 Task: Create a rule when a due date between working days ago is moved in a card by anyone.
Action: Mouse moved to (913, 231)
Screenshot: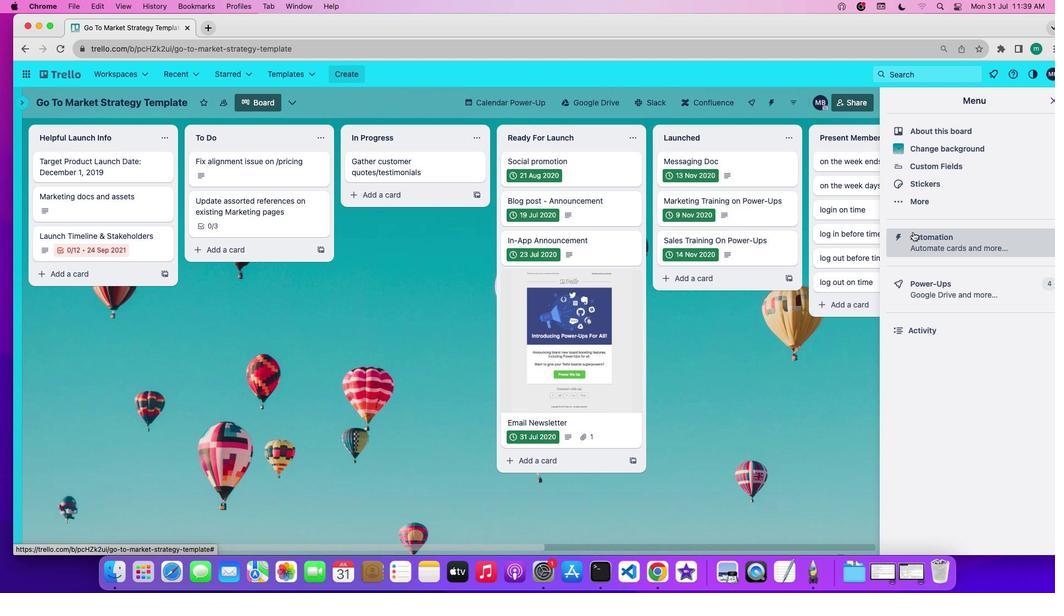 
Action: Mouse pressed left at (913, 231)
Screenshot: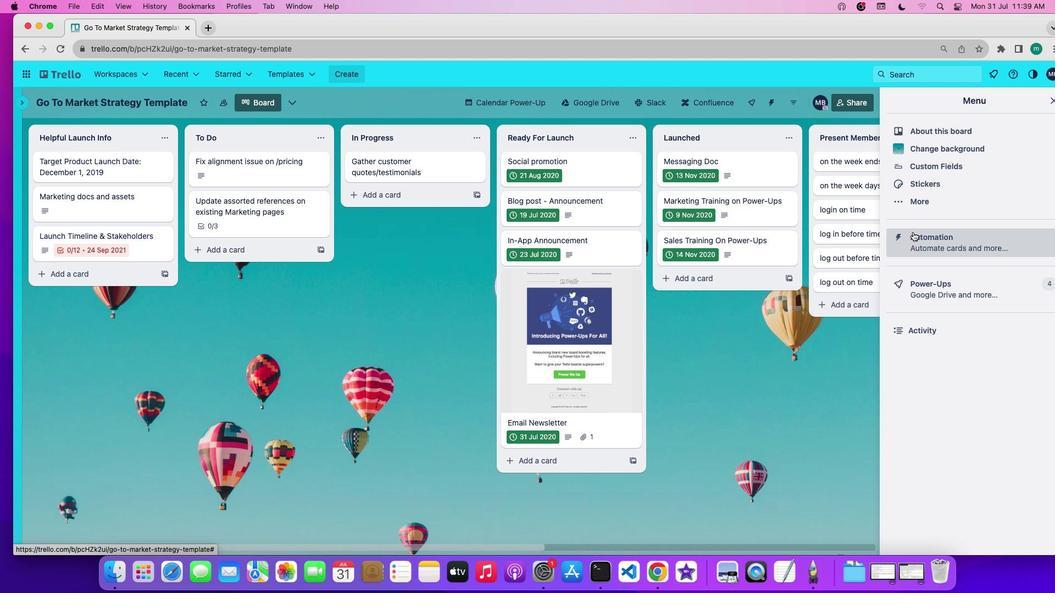 
Action: Mouse moved to (96, 202)
Screenshot: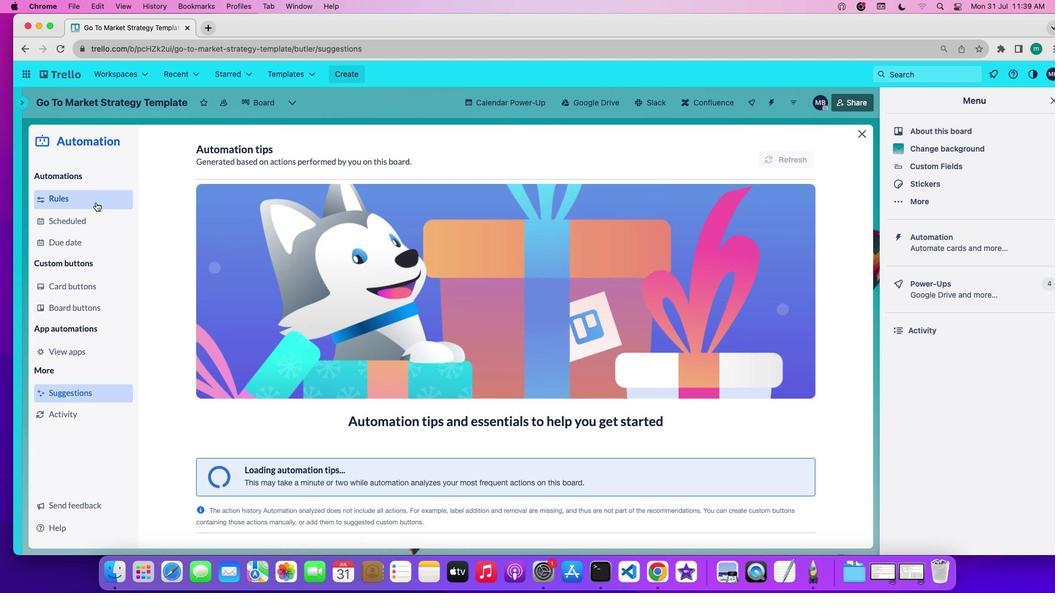 
Action: Mouse pressed left at (96, 202)
Screenshot: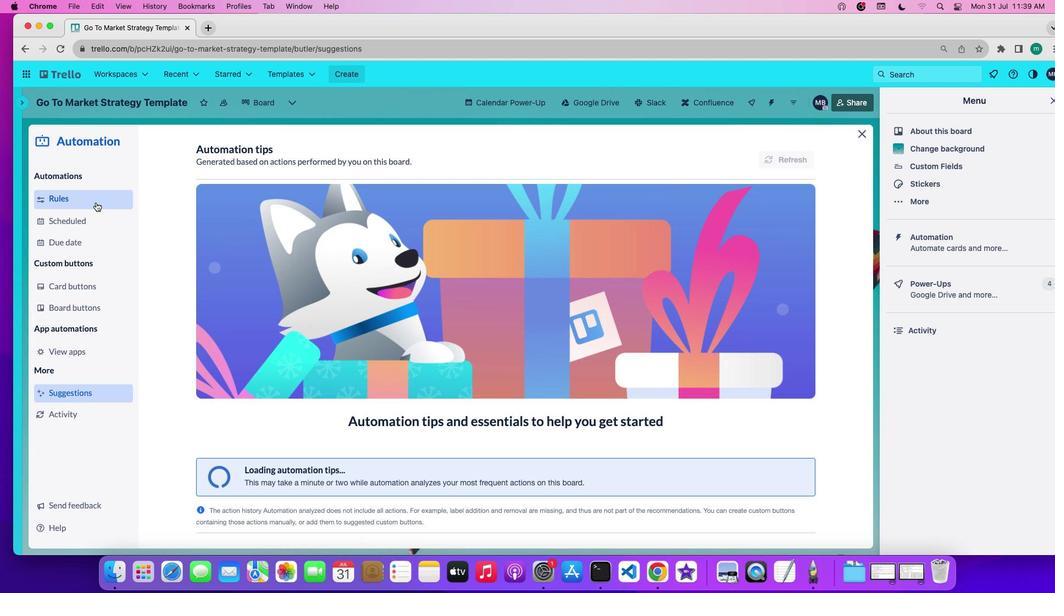 
Action: Mouse moved to (275, 393)
Screenshot: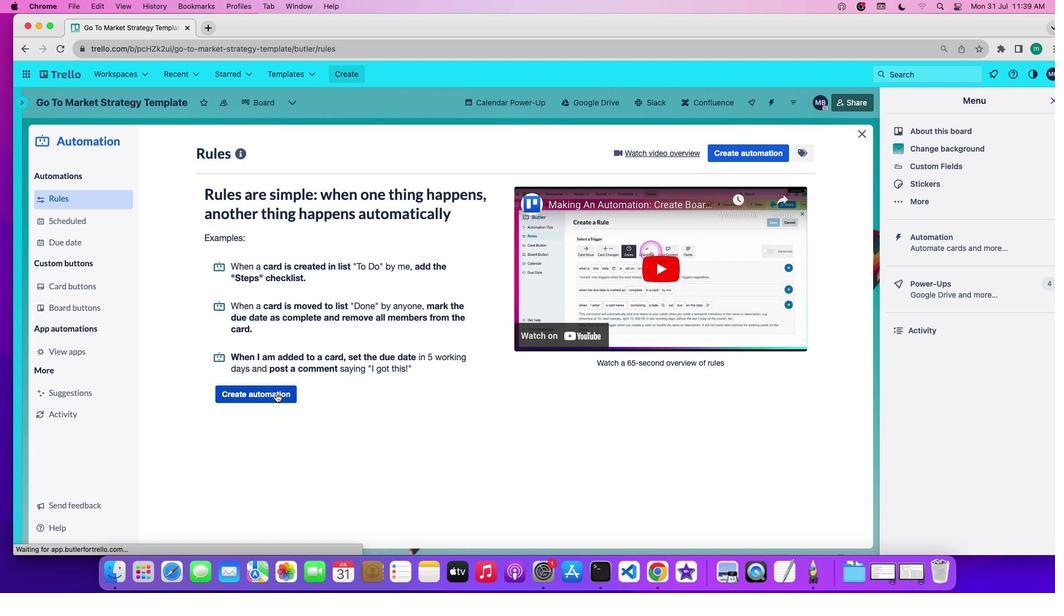 
Action: Mouse pressed left at (275, 393)
Screenshot: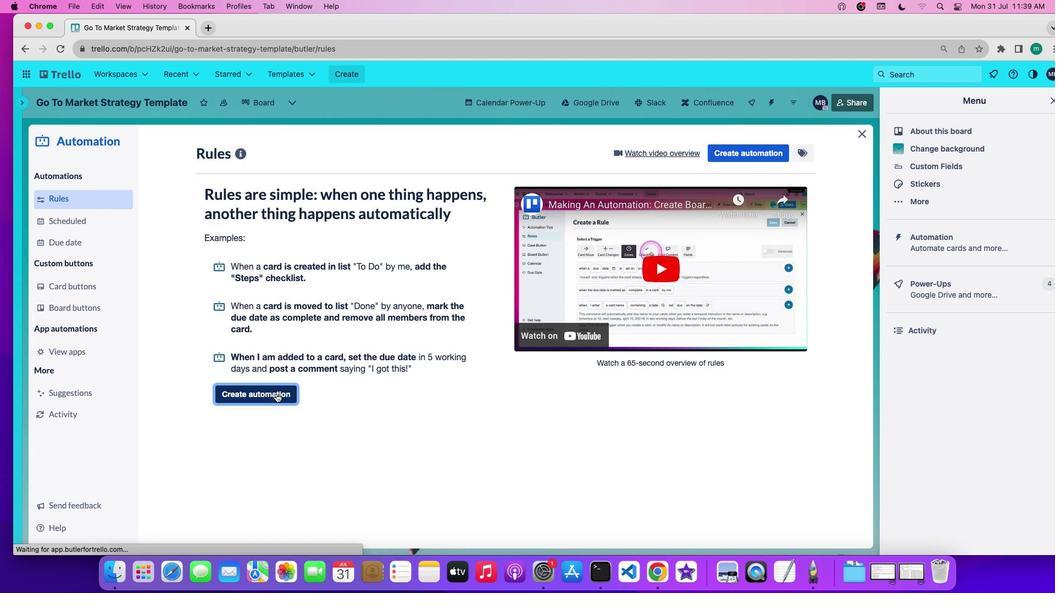 
Action: Mouse moved to (494, 261)
Screenshot: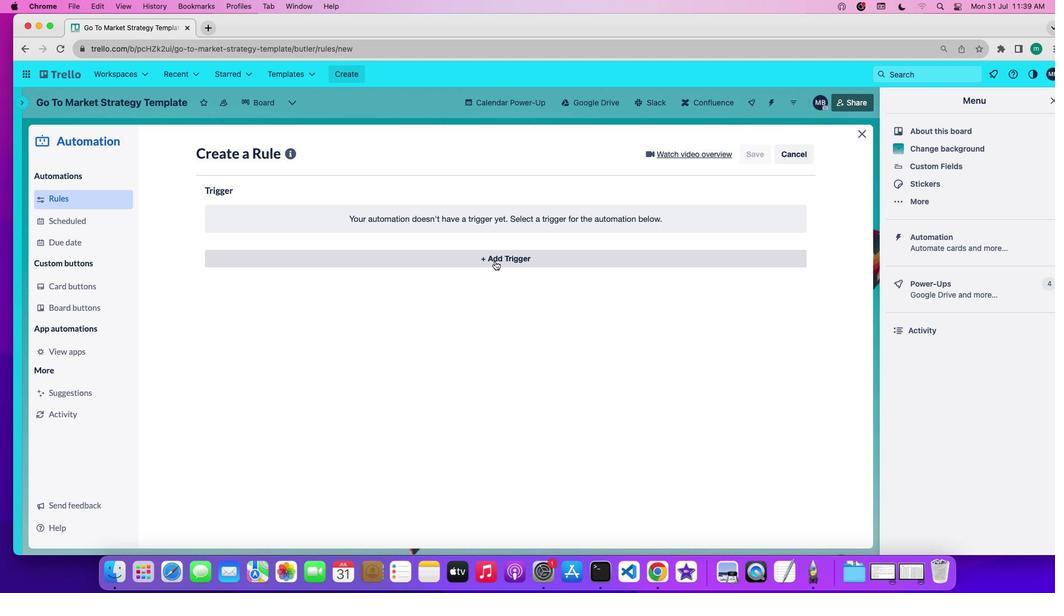 
Action: Mouse pressed left at (494, 261)
Screenshot: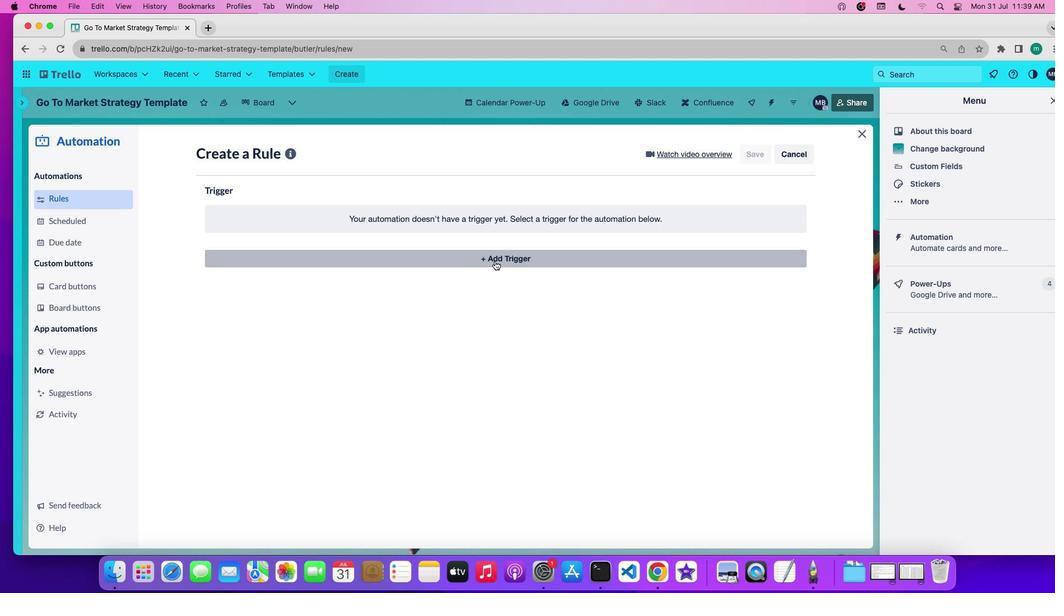 
Action: Mouse moved to (324, 290)
Screenshot: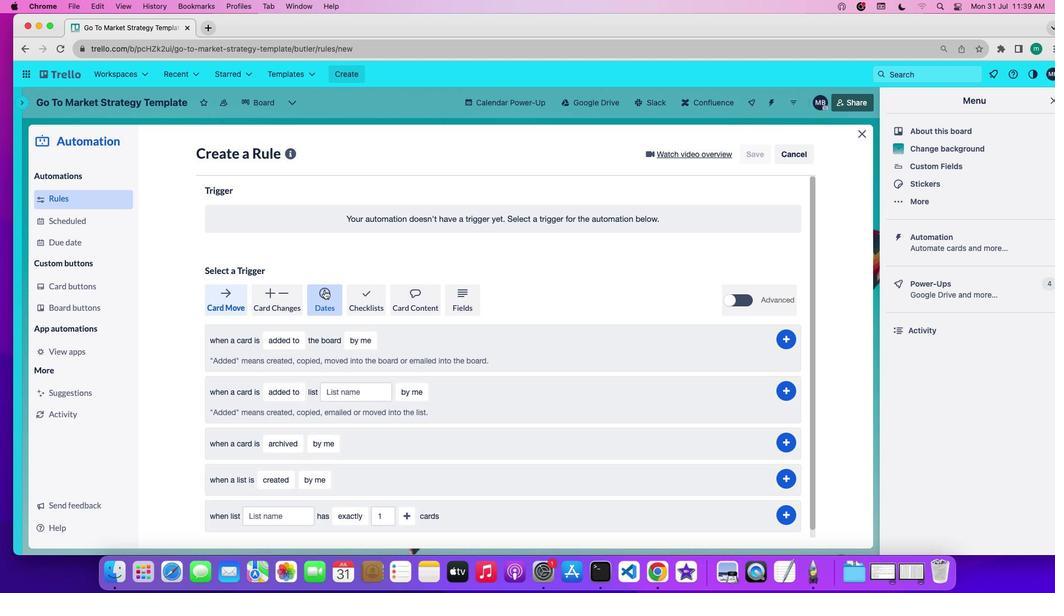 
Action: Mouse pressed left at (324, 290)
Screenshot: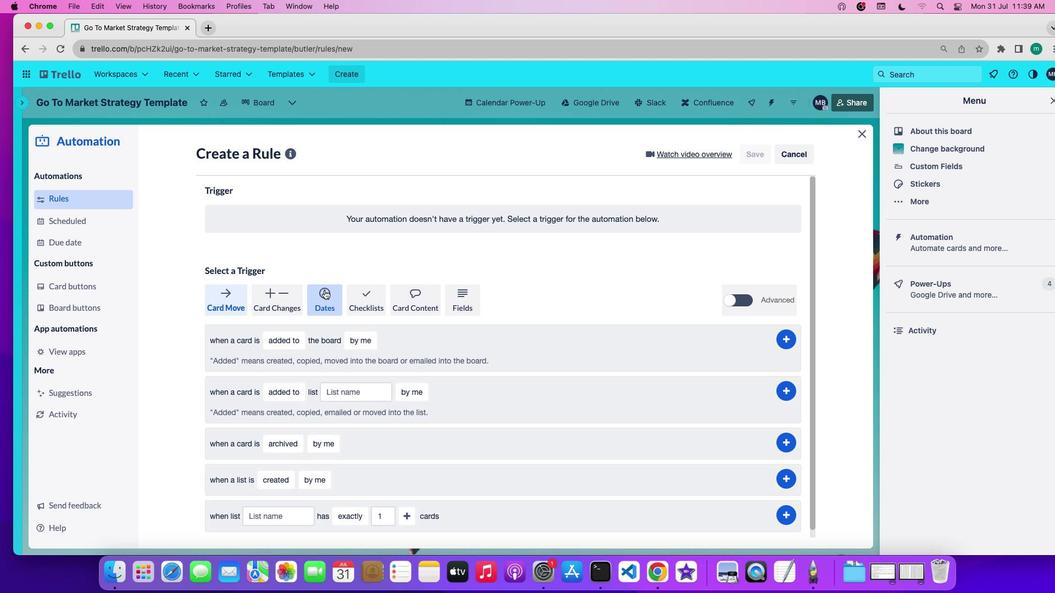 
Action: Mouse moved to (253, 342)
Screenshot: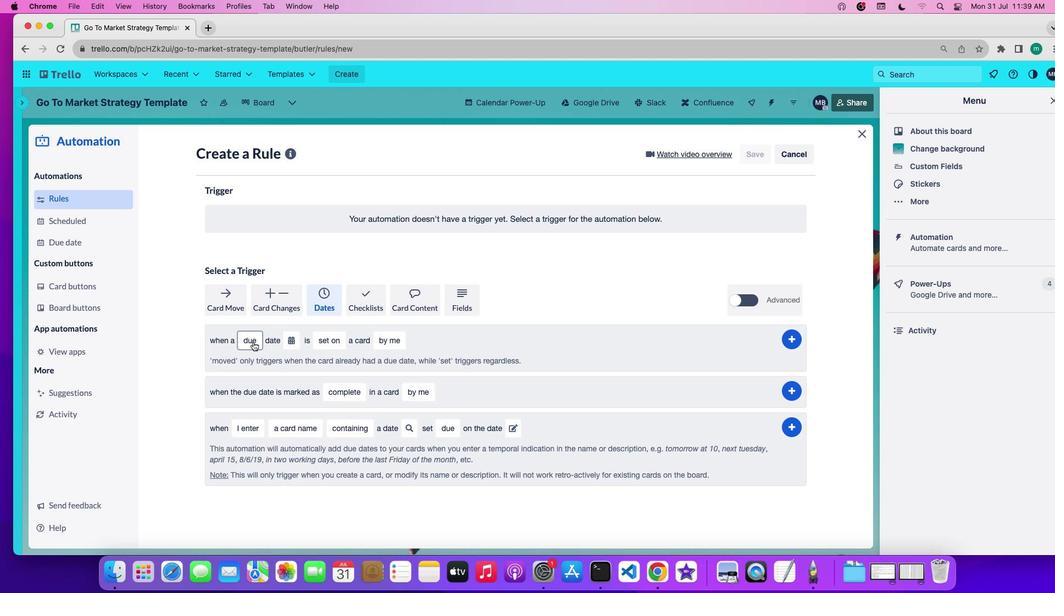 
Action: Mouse pressed left at (253, 342)
Screenshot: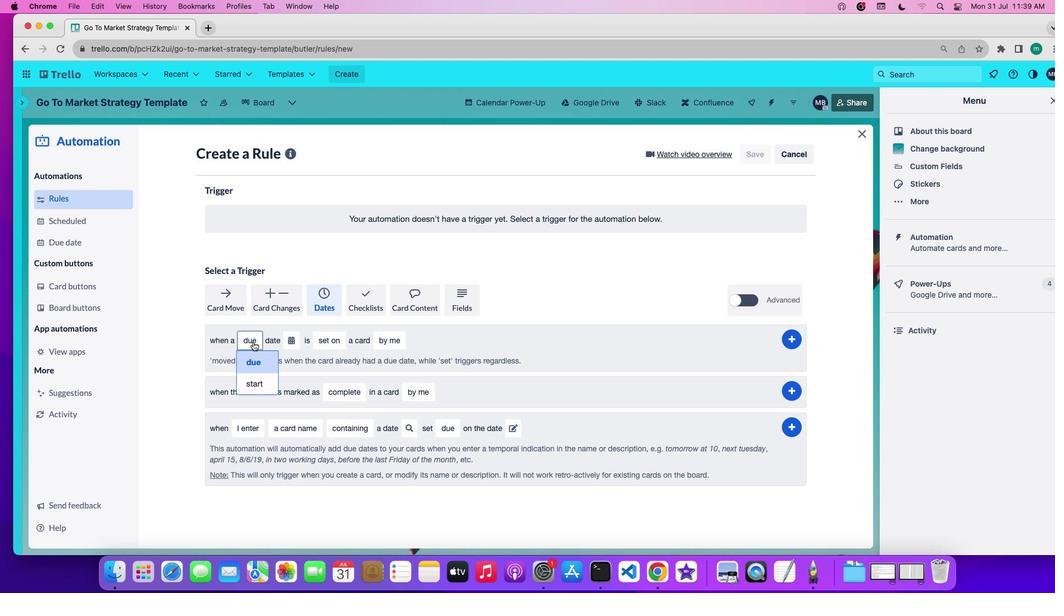 
Action: Mouse moved to (255, 362)
Screenshot: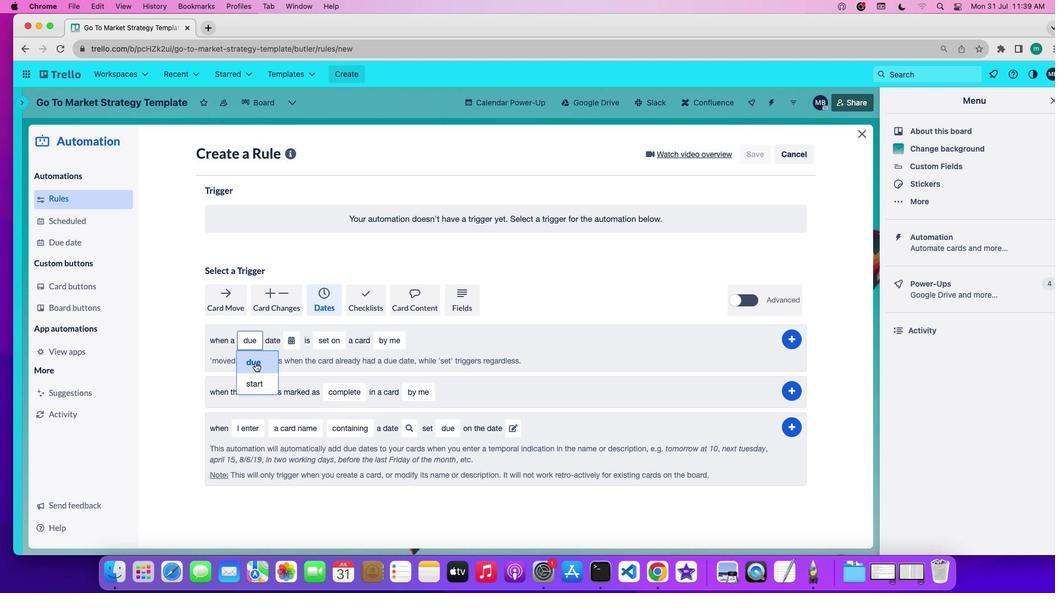 
Action: Mouse pressed left at (255, 362)
Screenshot: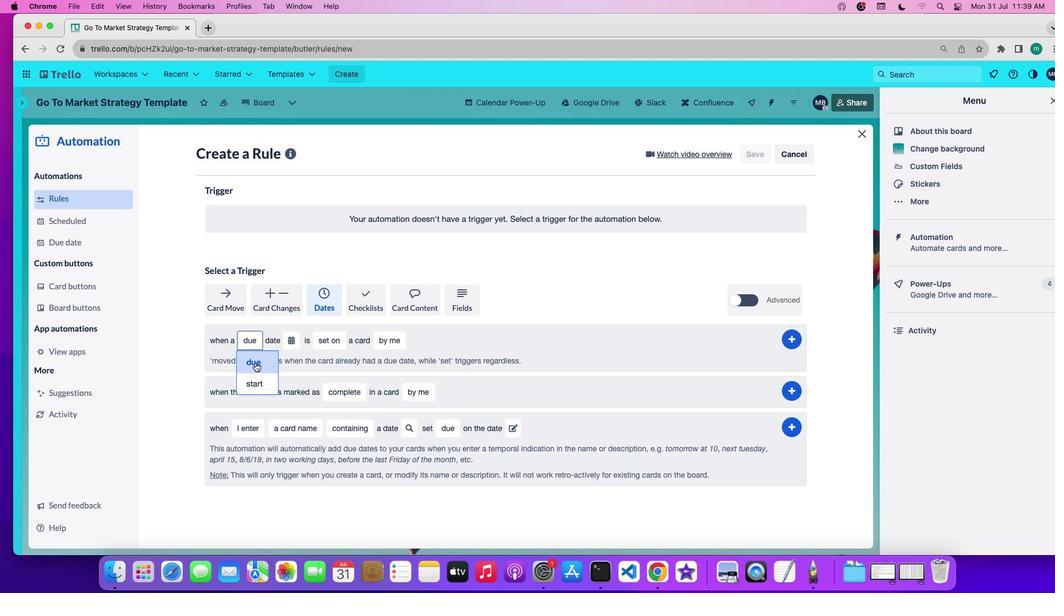 
Action: Mouse moved to (287, 345)
Screenshot: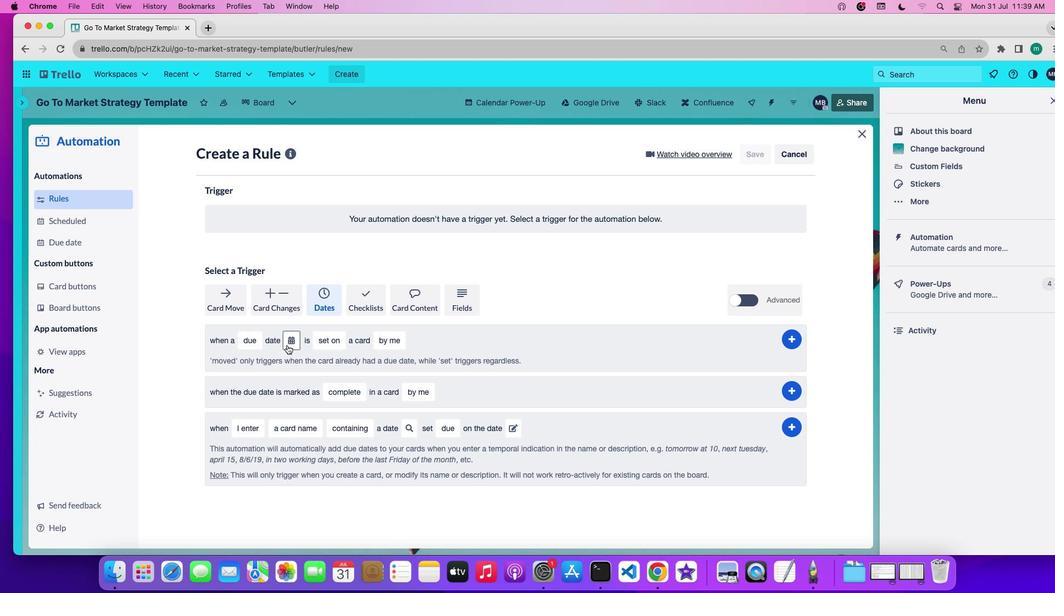 
Action: Mouse pressed left at (287, 345)
Screenshot: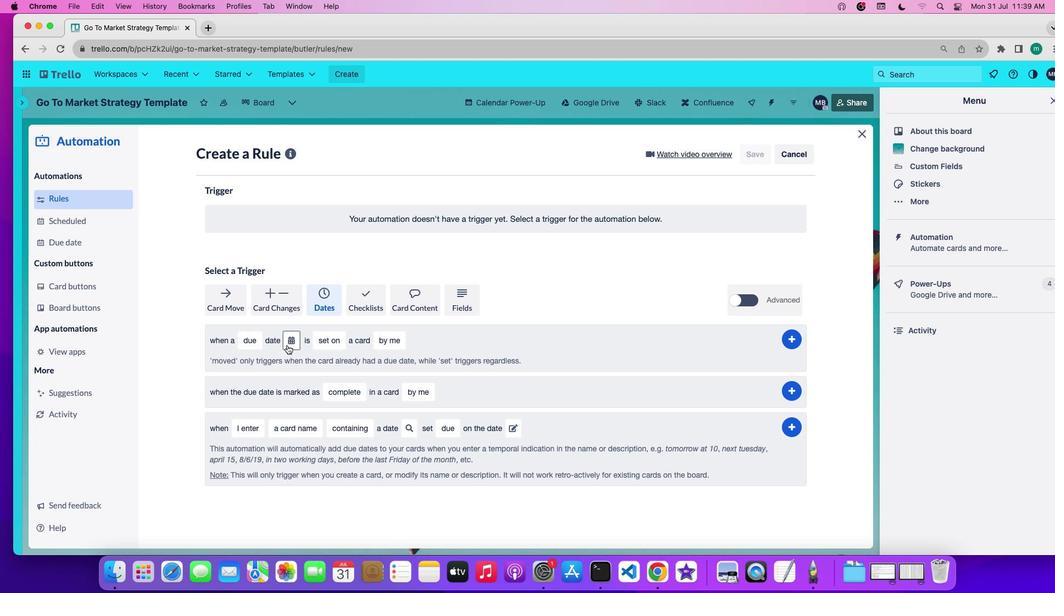 
Action: Mouse moved to (302, 404)
Screenshot: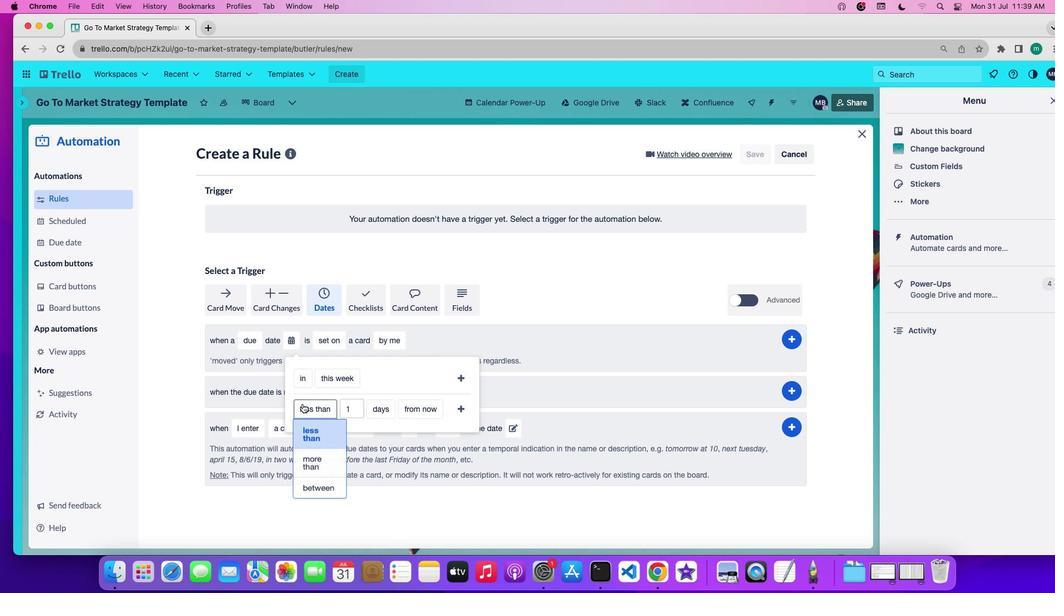 
Action: Mouse pressed left at (302, 404)
Screenshot: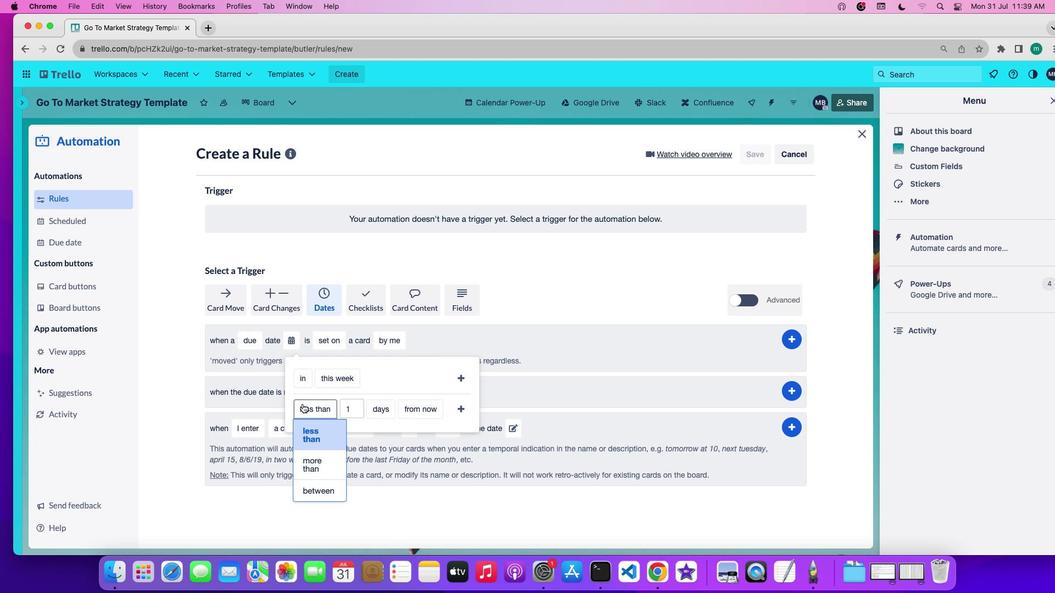
Action: Mouse moved to (300, 487)
Screenshot: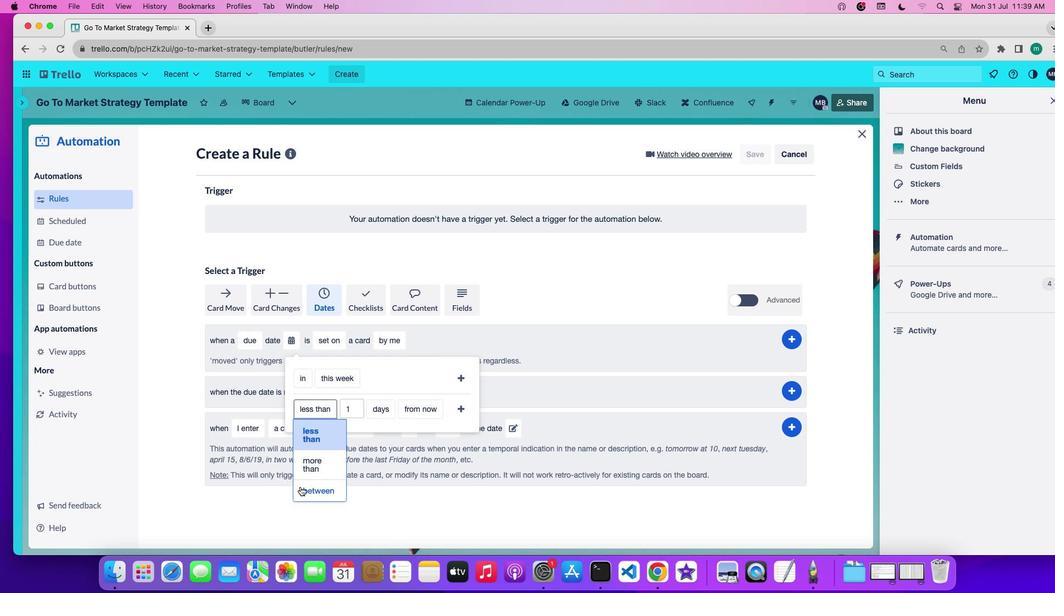 
Action: Mouse pressed left at (300, 487)
Screenshot: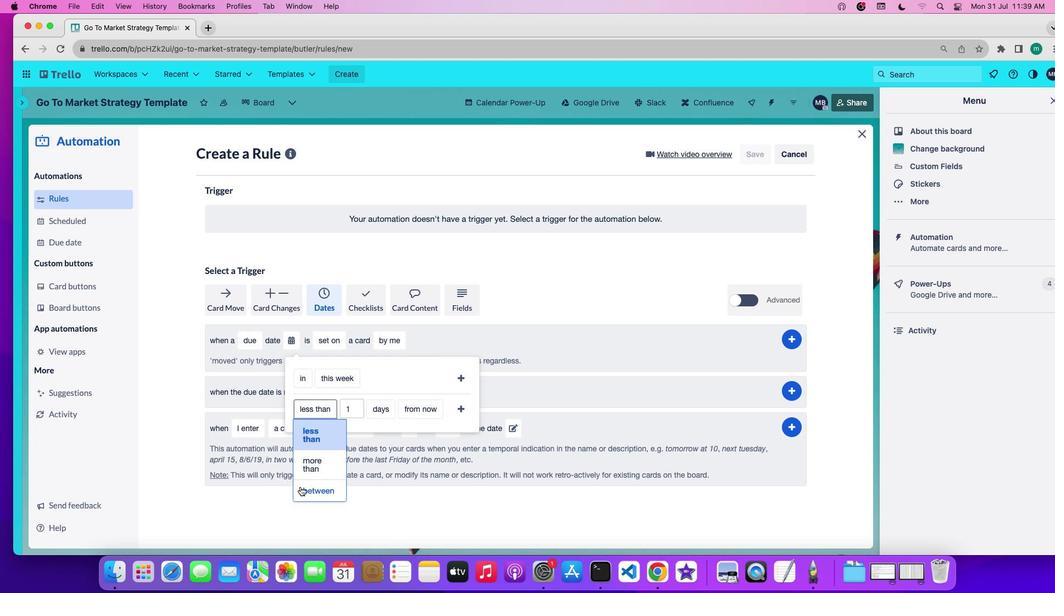 
Action: Mouse moved to (429, 413)
Screenshot: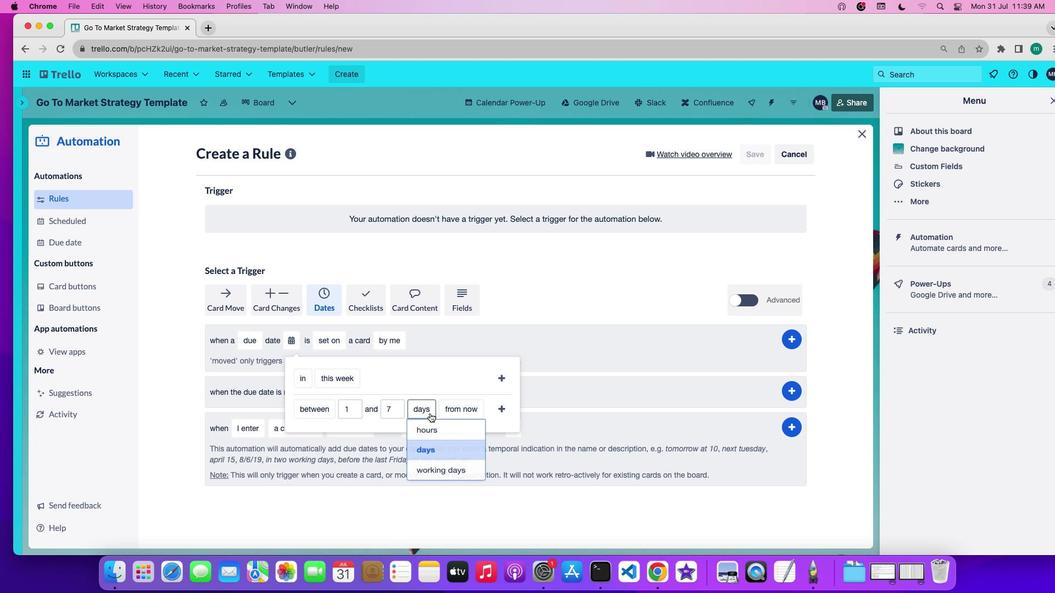 
Action: Mouse pressed left at (429, 413)
Screenshot: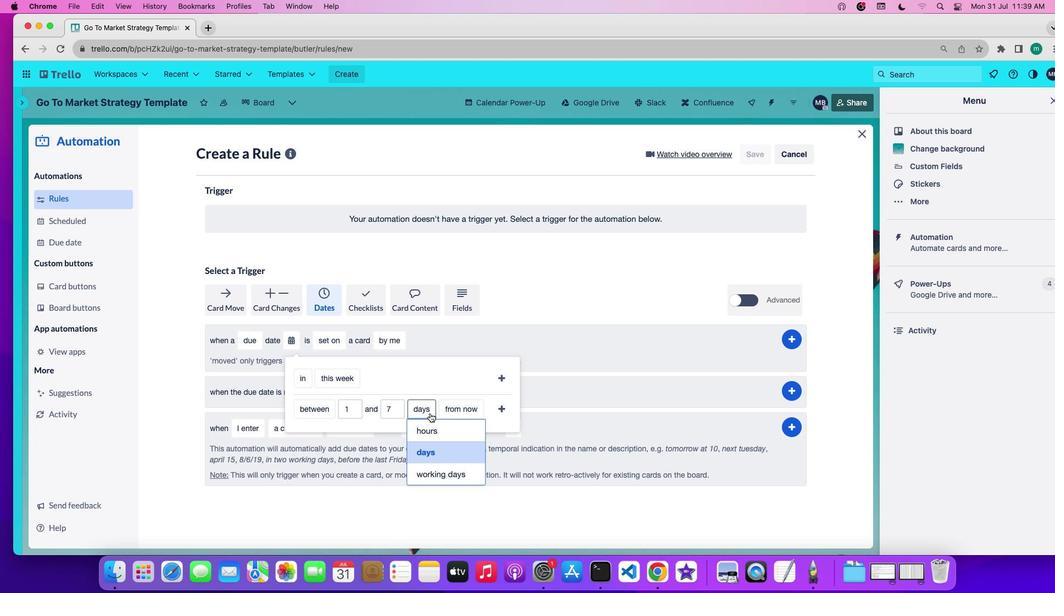 
Action: Mouse moved to (443, 476)
Screenshot: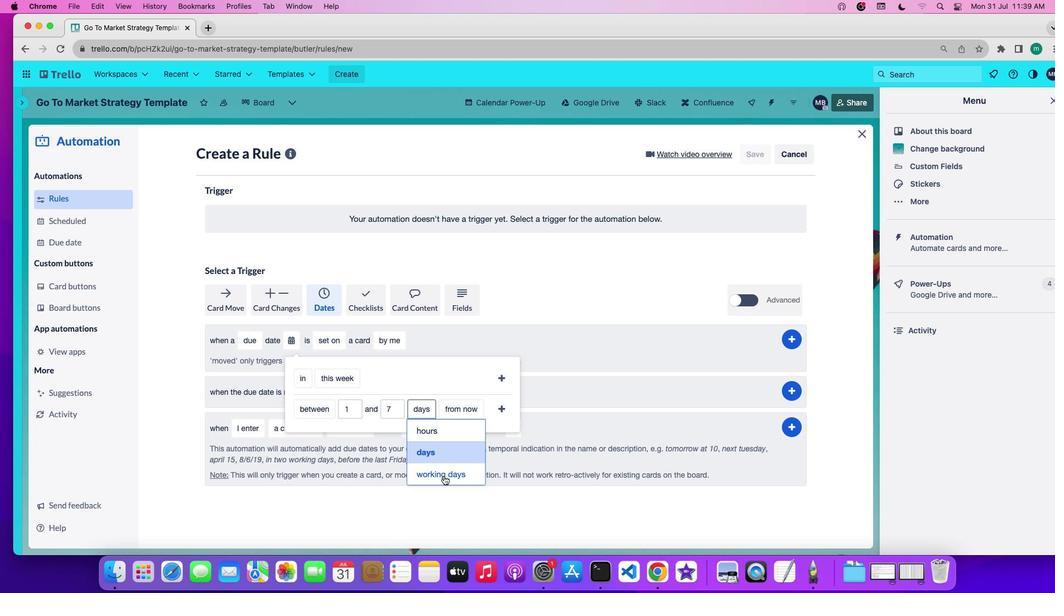 
Action: Mouse pressed left at (443, 476)
Screenshot: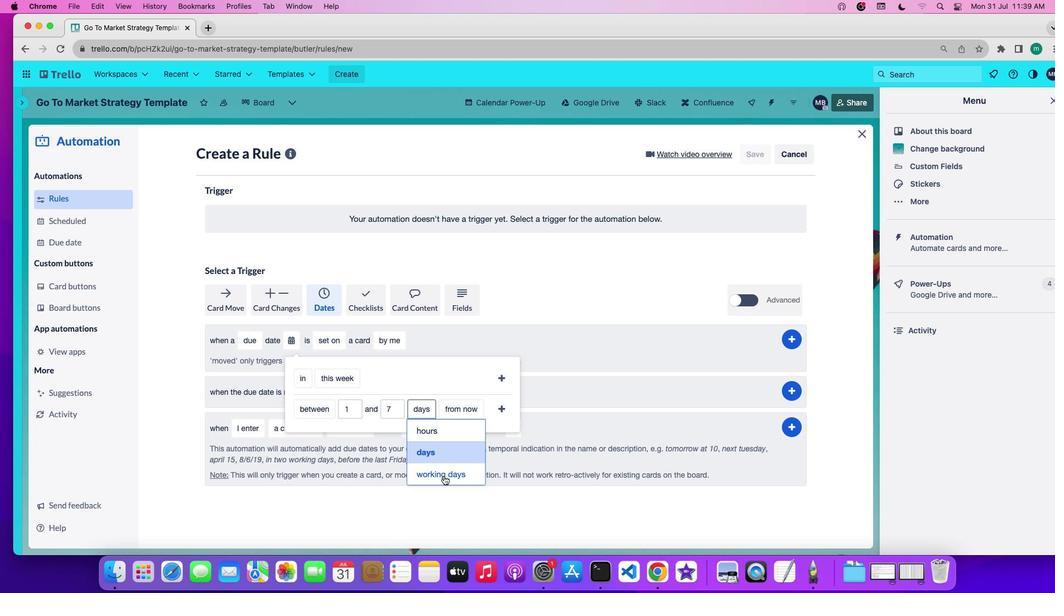 
Action: Mouse moved to (484, 412)
Screenshot: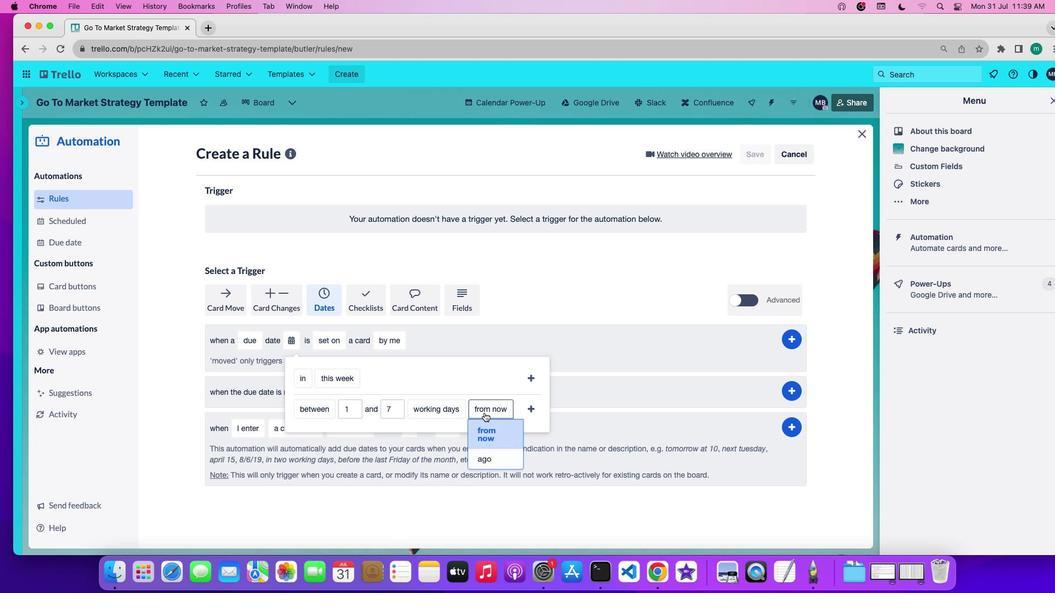 
Action: Mouse pressed left at (484, 412)
Screenshot: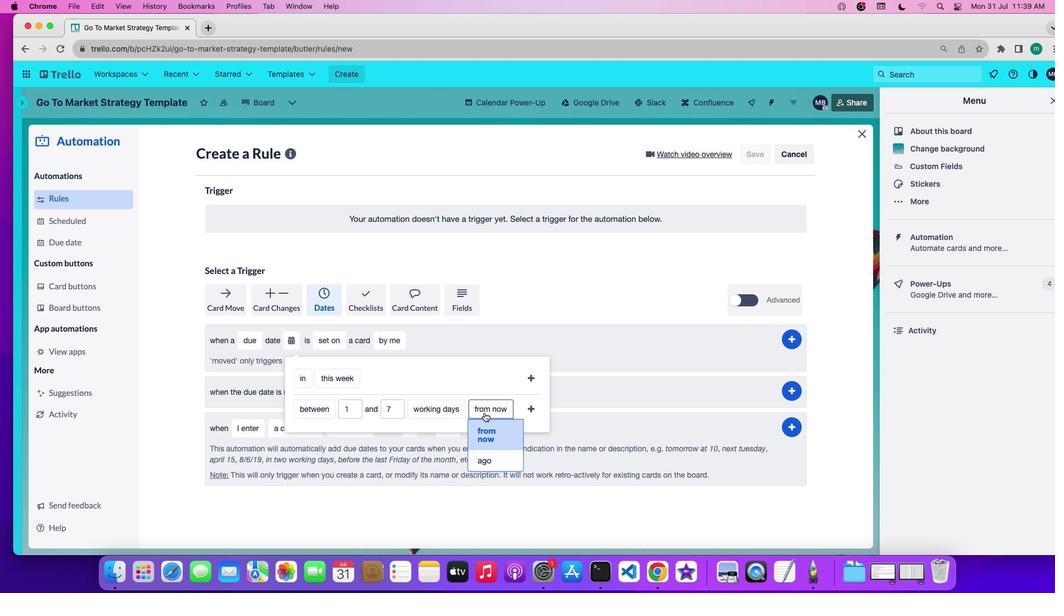 
Action: Mouse moved to (493, 460)
Screenshot: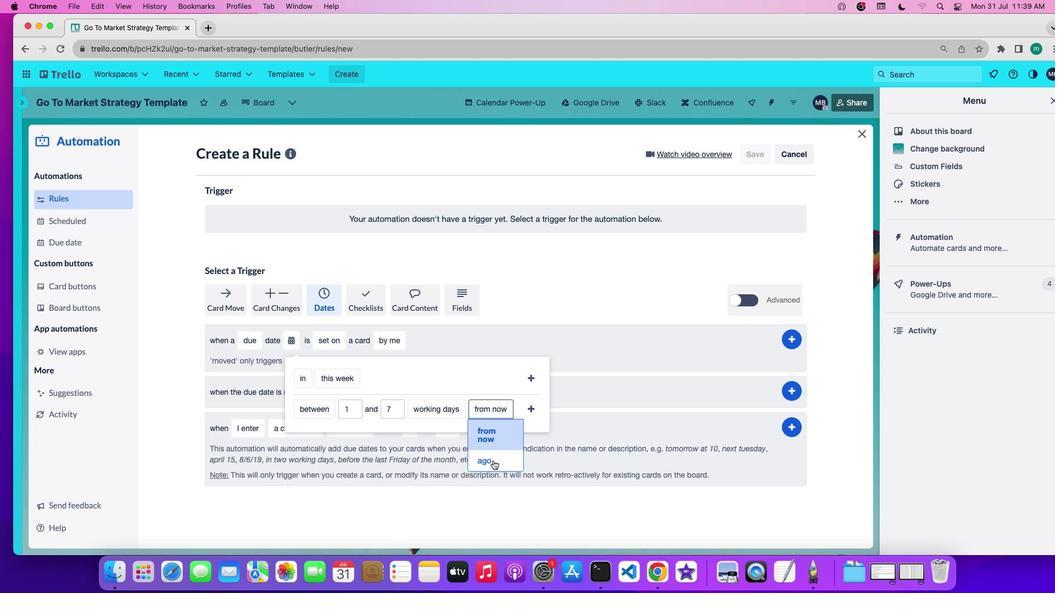 
Action: Mouse pressed left at (493, 460)
Screenshot: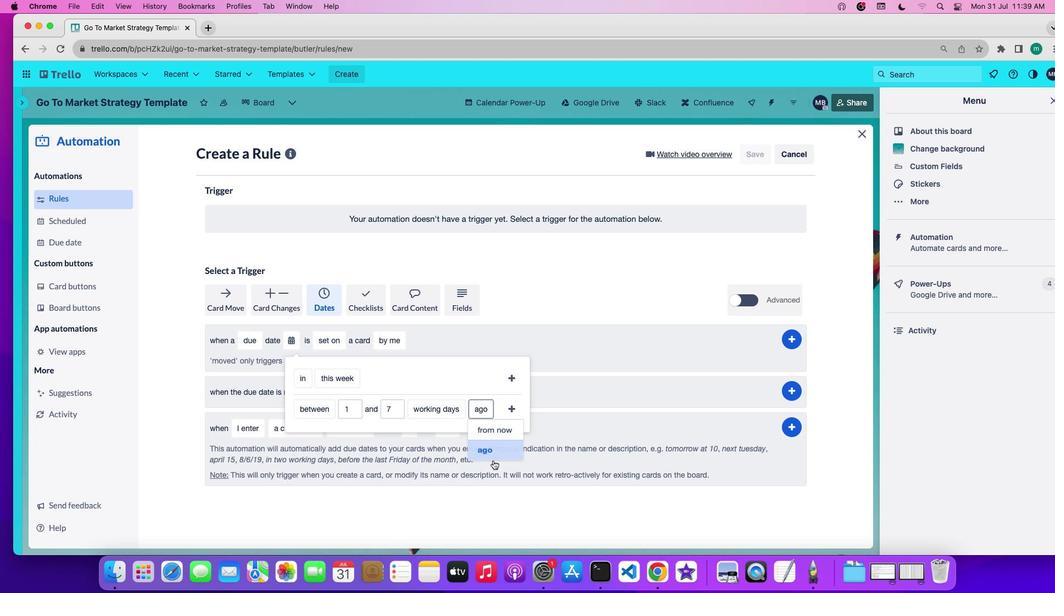 
Action: Mouse moved to (513, 409)
Screenshot: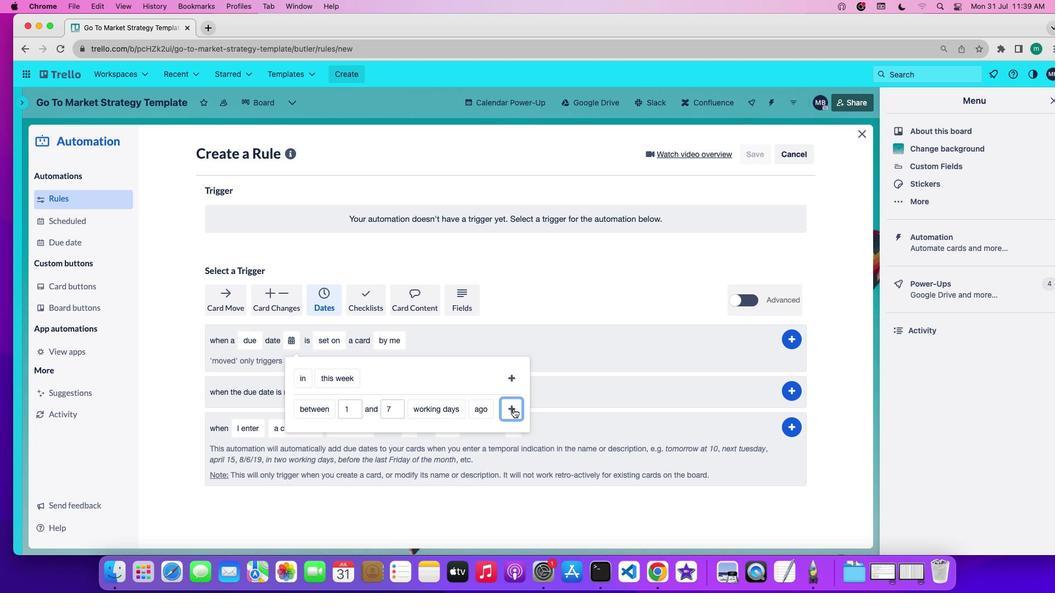 
Action: Mouse pressed left at (513, 409)
Screenshot: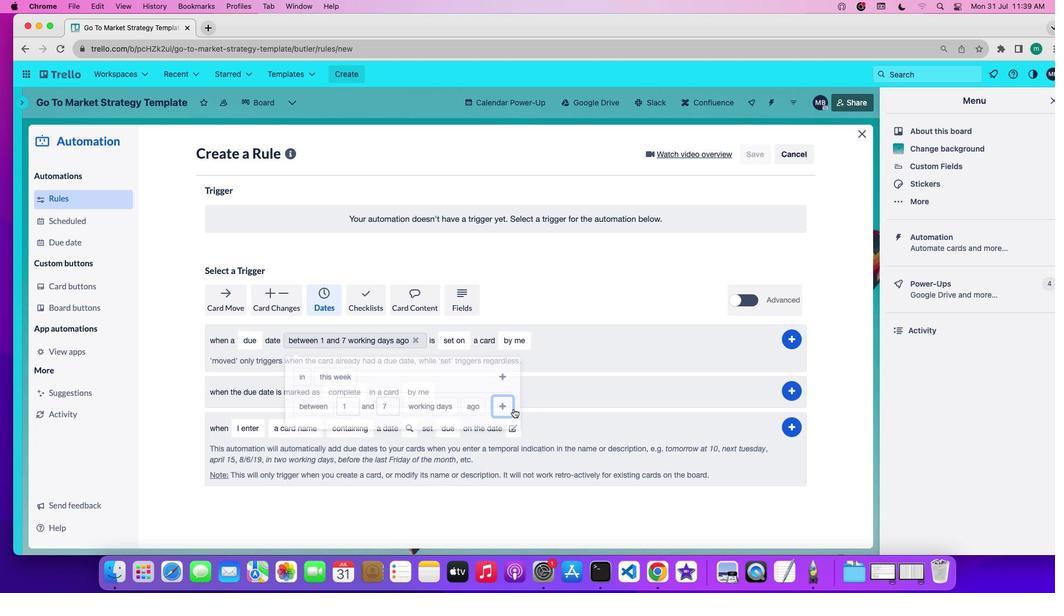 
Action: Mouse moved to (452, 346)
Screenshot: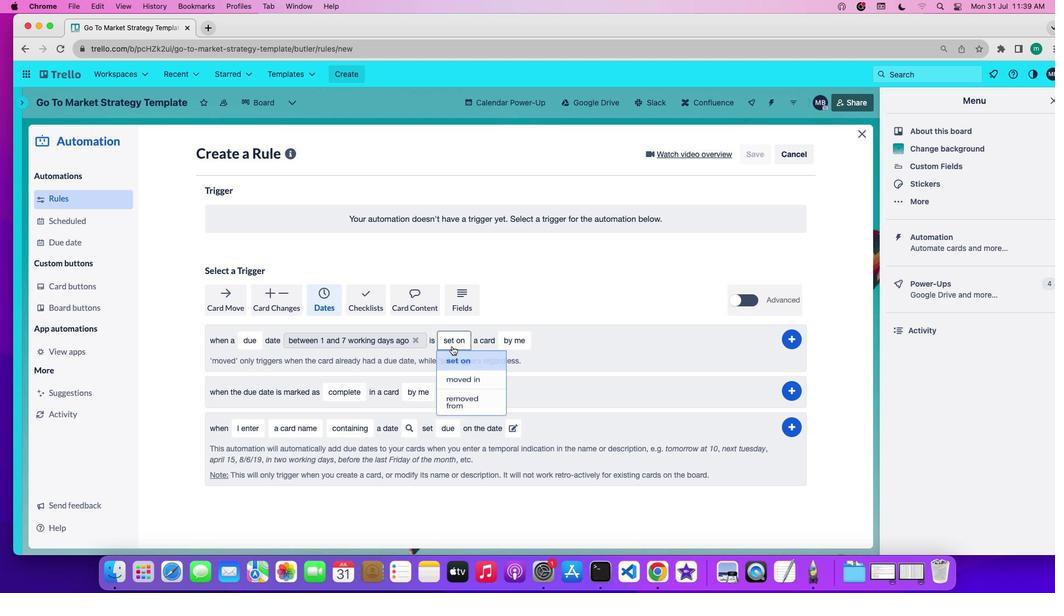 
Action: Mouse pressed left at (452, 346)
Screenshot: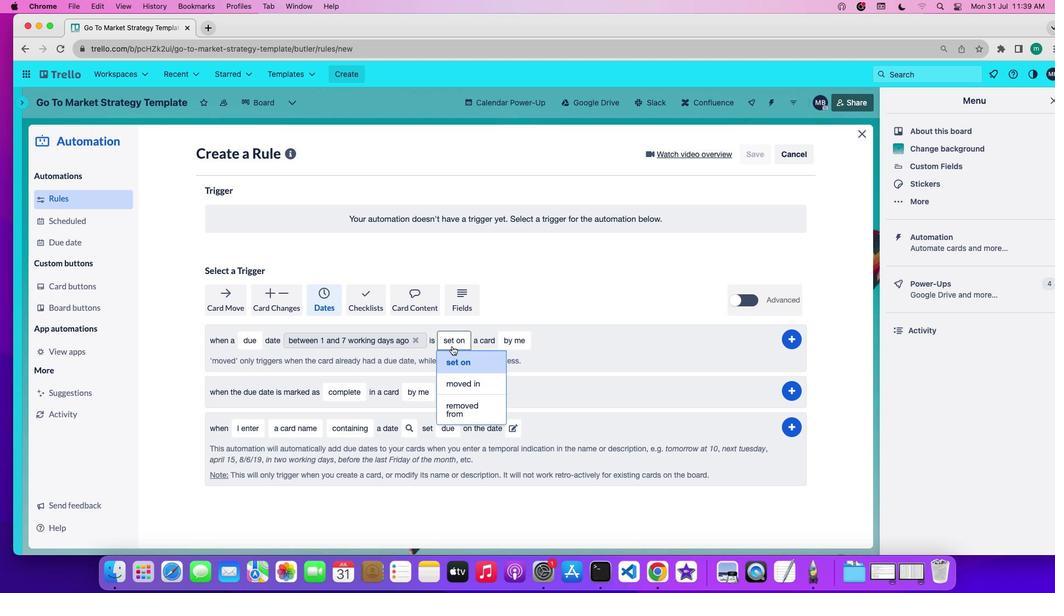 
Action: Mouse moved to (461, 383)
Screenshot: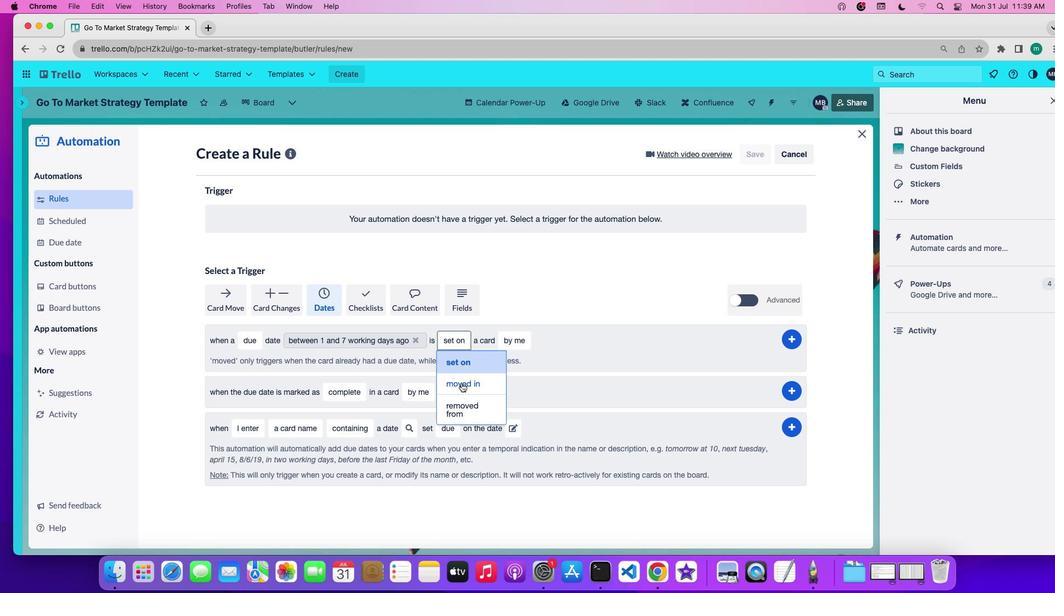 
Action: Mouse pressed left at (461, 383)
Screenshot: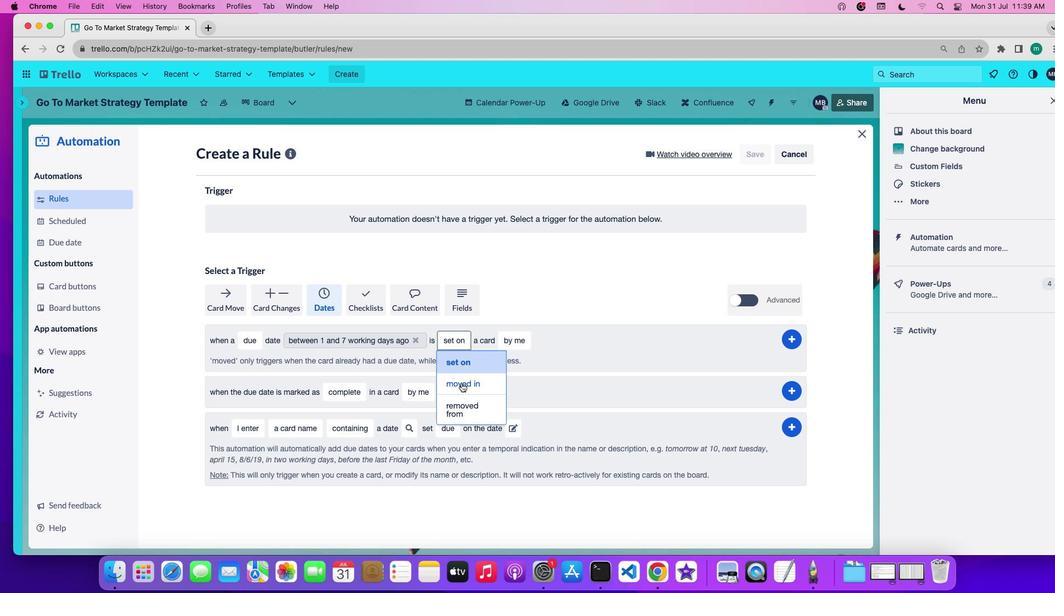 
Action: Mouse moved to (517, 340)
Screenshot: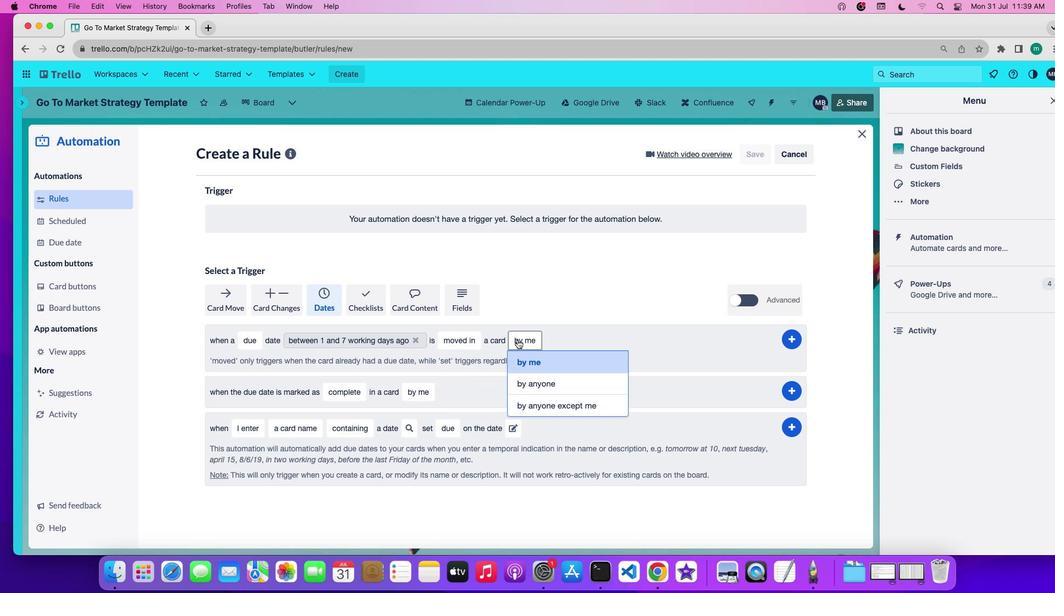 
Action: Mouse pressed left at (517, 340)
Screenshot: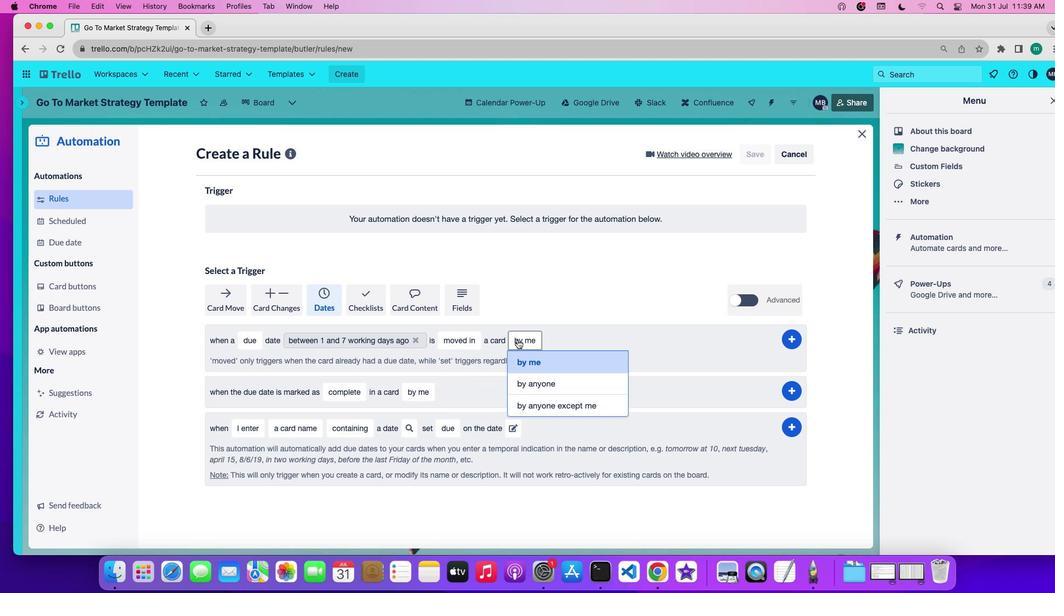 
Action: Mouse moved to (530, 381)
Screenshot: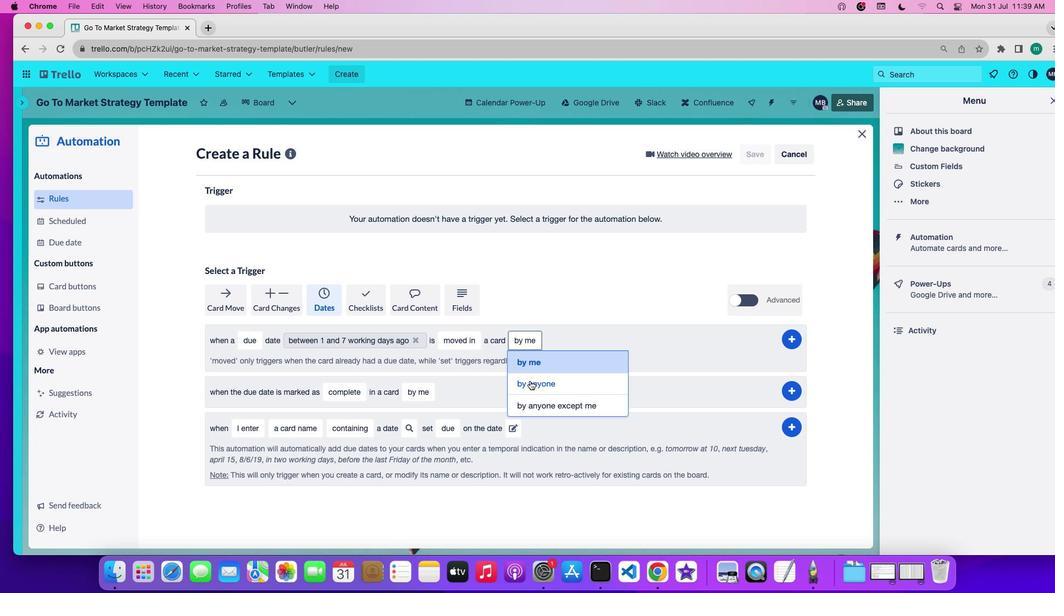 
Action: Mouse pressed left at (530, 381)
Screenshot: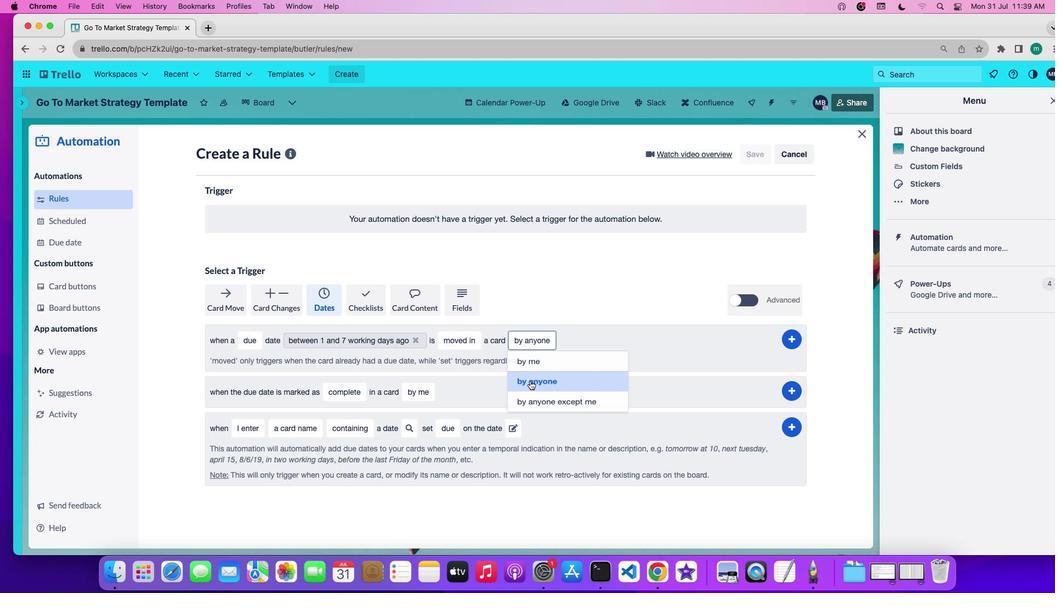 
Action: Mouse moved to (797, 342)
Screenshot: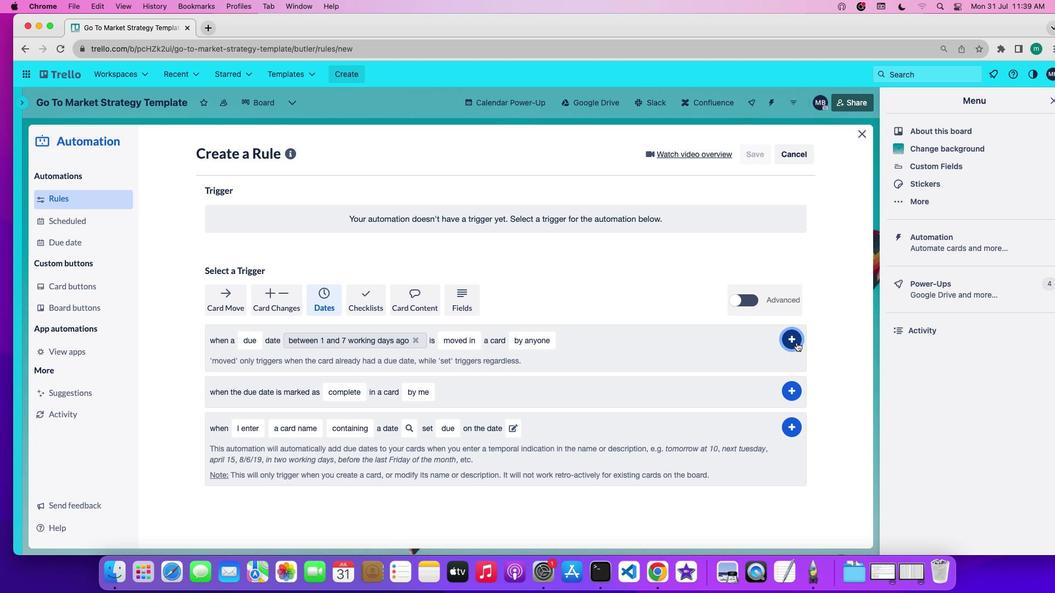 
Action: Mouse pressed left at (797, 342)
Screenshot: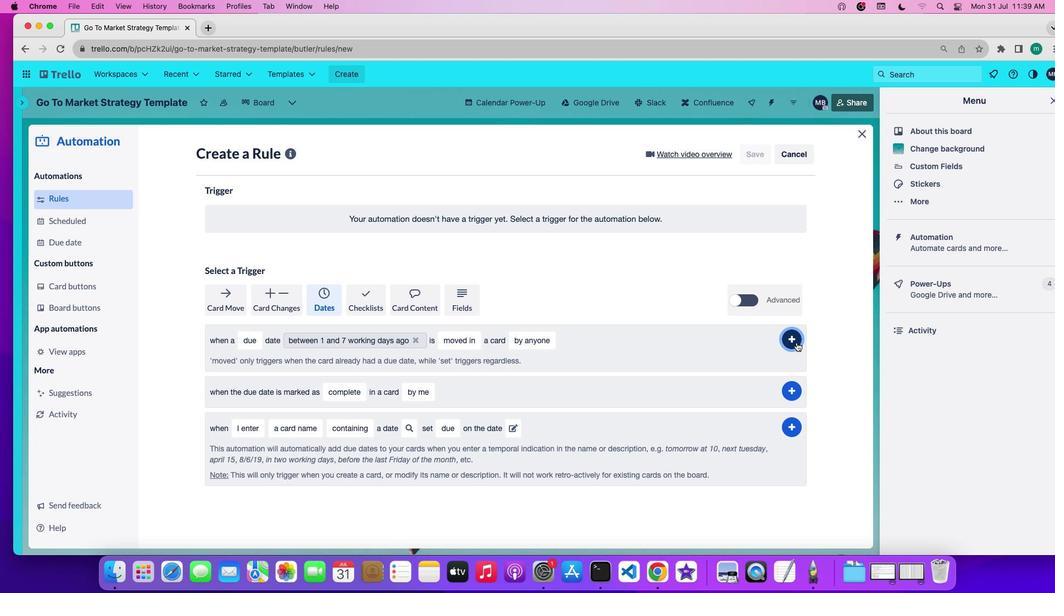 
Action: Mouse moved to (614, 400)
Screenshot: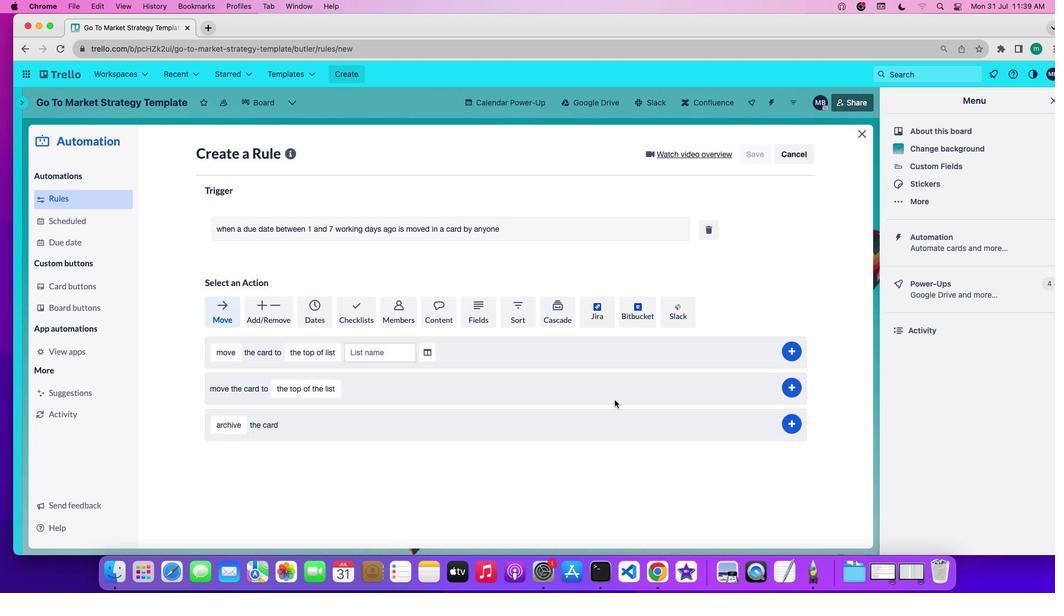 
